 Task: Select "Reported directly to you" as a relationship.
Action: Mouse moved to (782, 67)
Screenshot: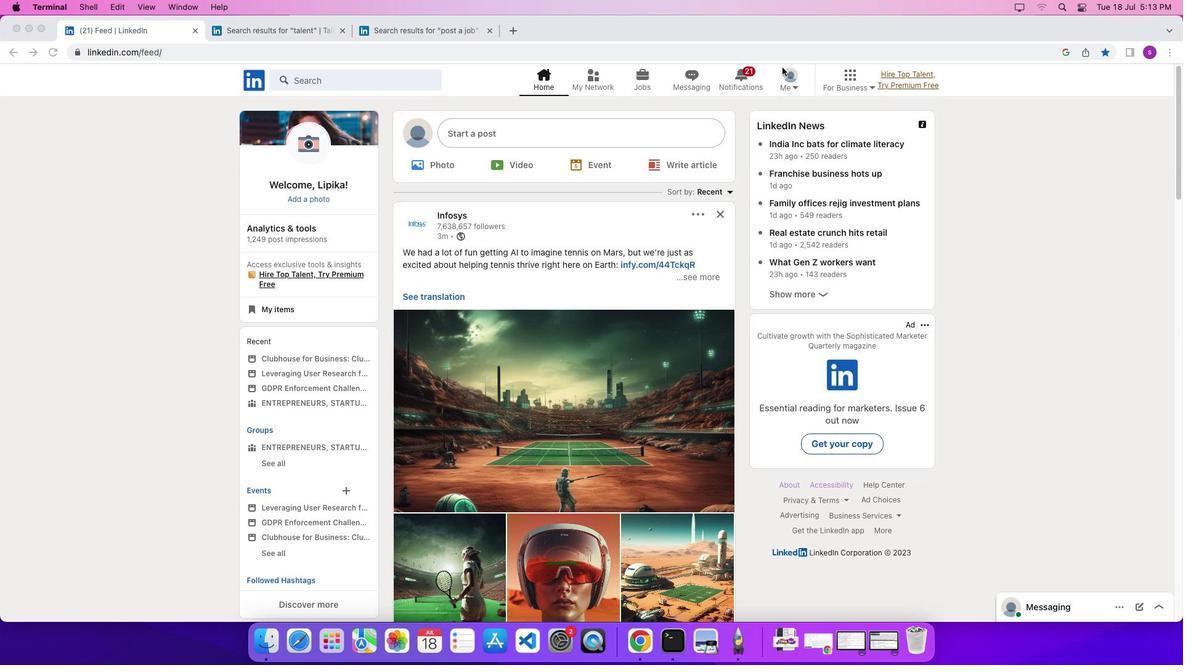 
Action: Mouse pressed left at (782, 67)
Screenshot: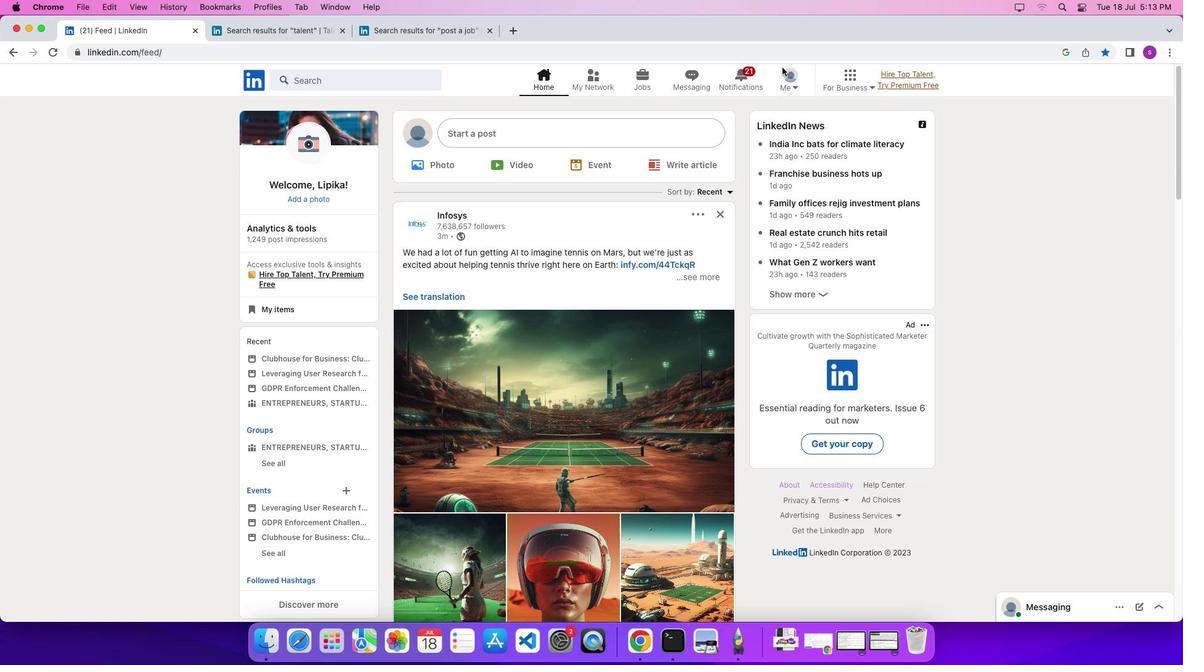 
Action: Mouse moved to (789, 84)
Screenshot: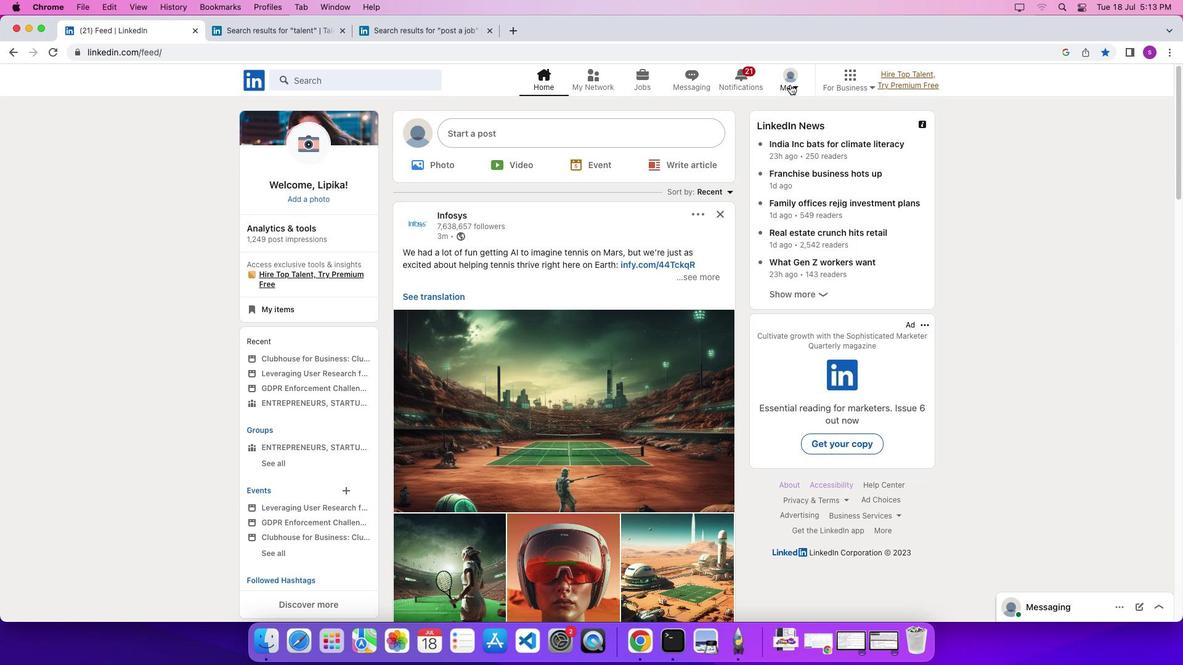 
Action: Mouse pressed left at (789, 84)
Screenshot: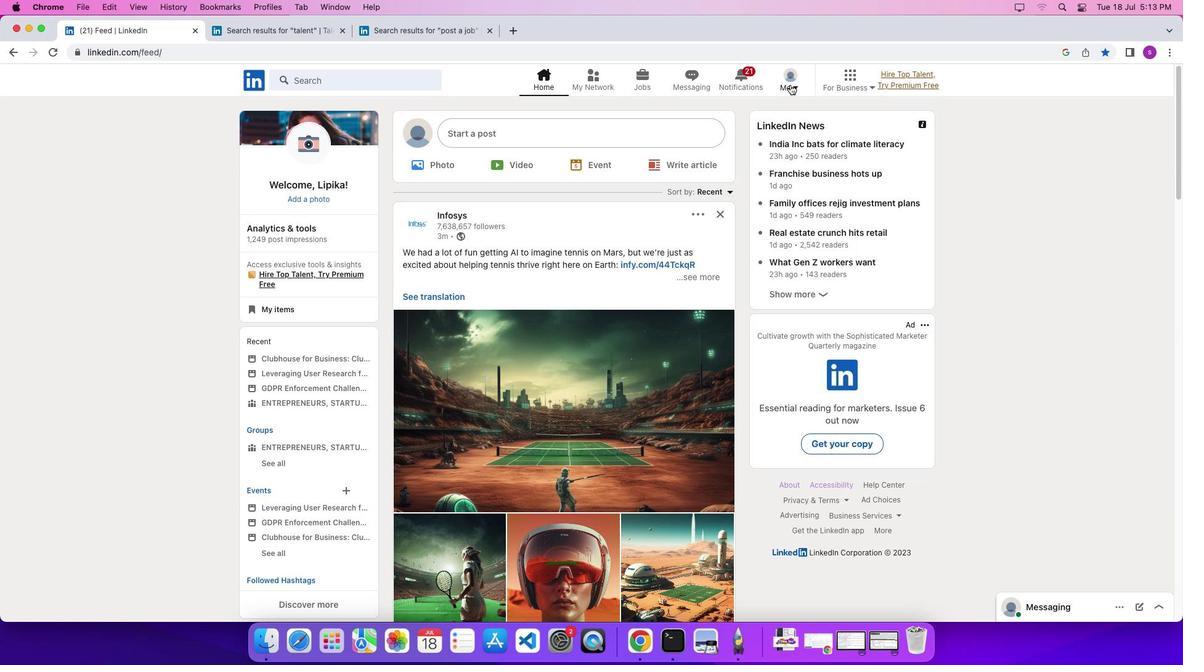 
Action: Mouse moved to (735, 148)
Screenshot: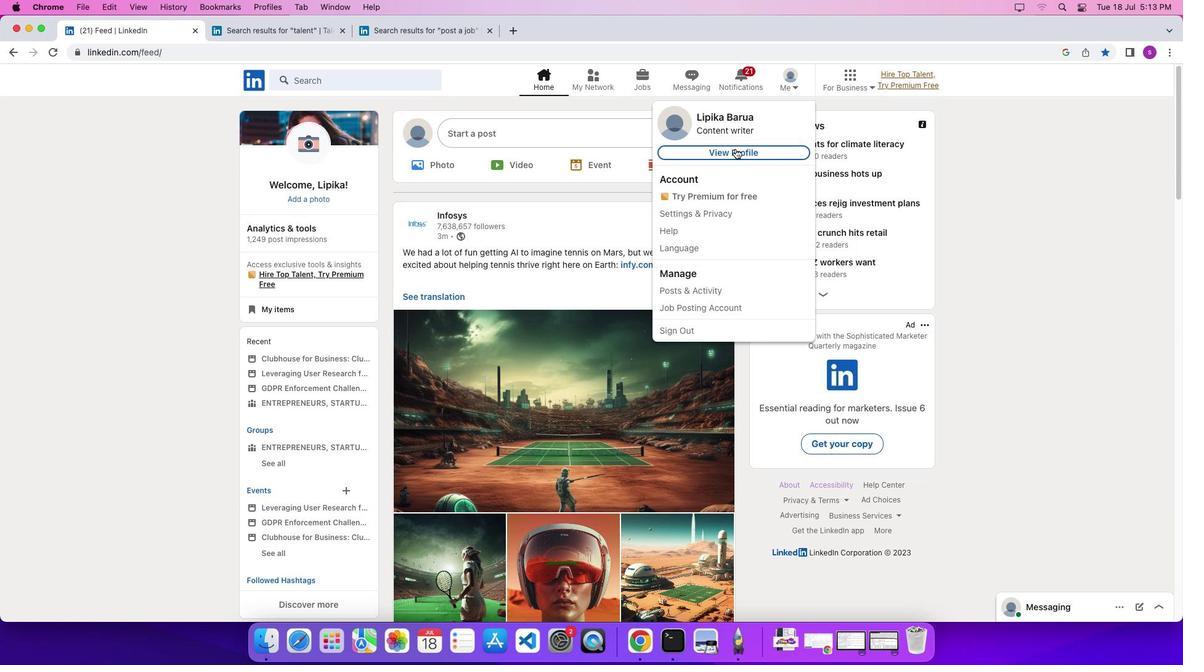 
Action: Mouse pressed left at (735, 148)
Screenshot: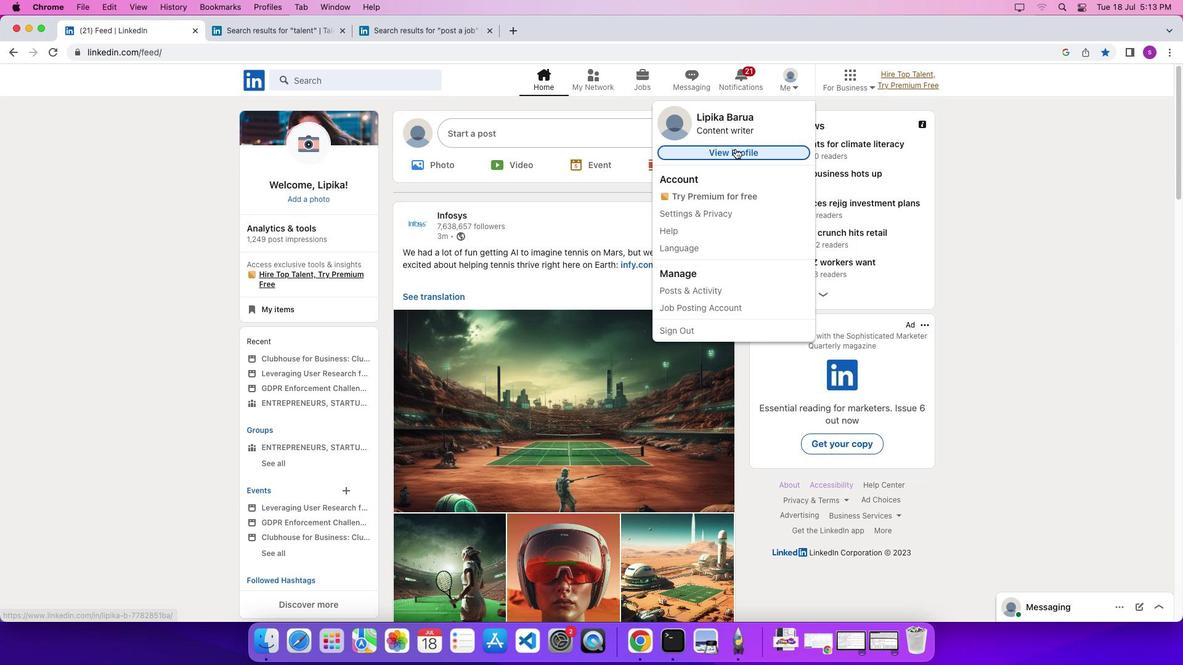 
Action: Mouse moved to (366, 400)
Screenshot: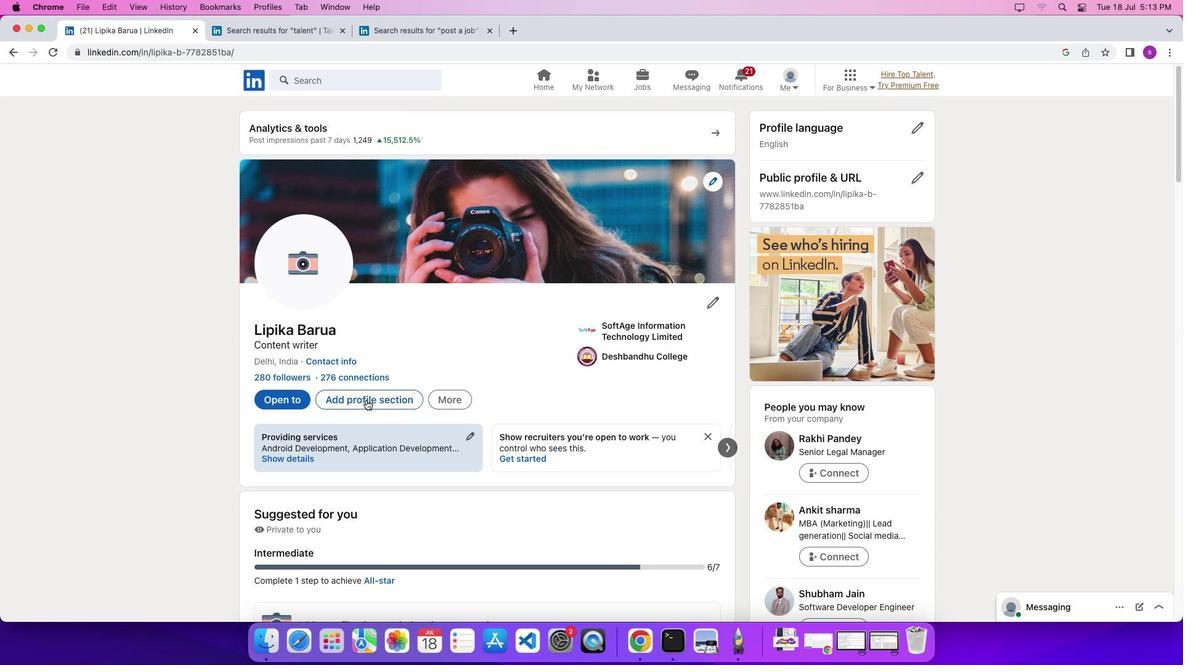 
Action: Mouse pressed left at (366, 400)
Screenshot: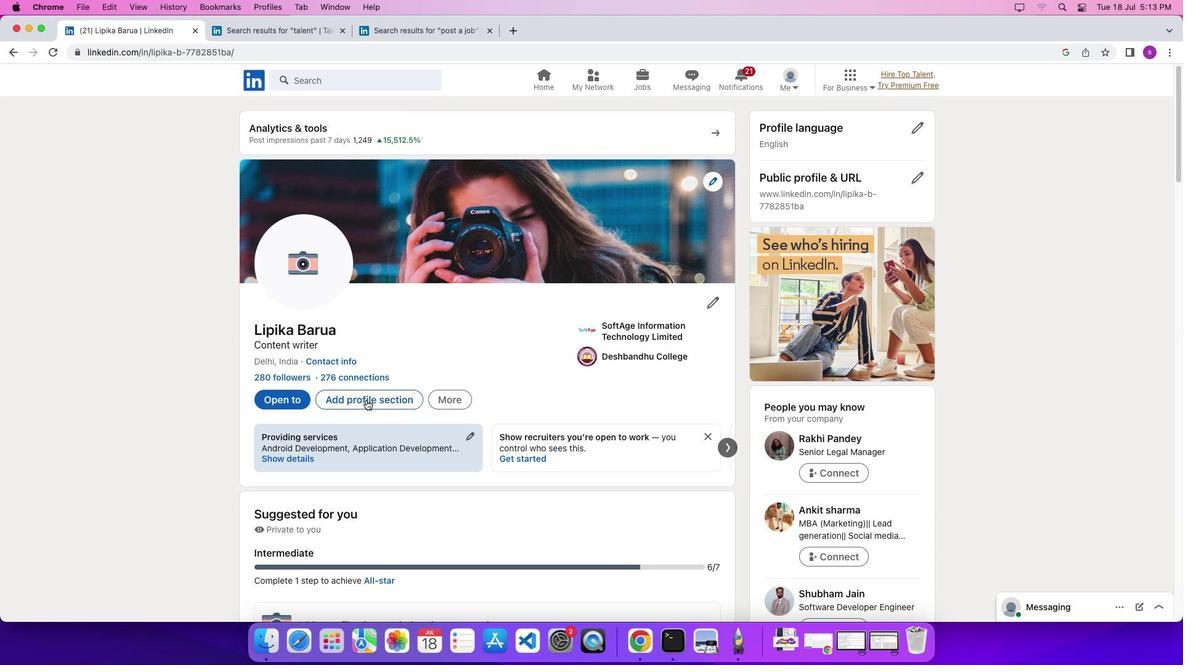 
Action: Mouse moved to (439, 342)
Screenshot: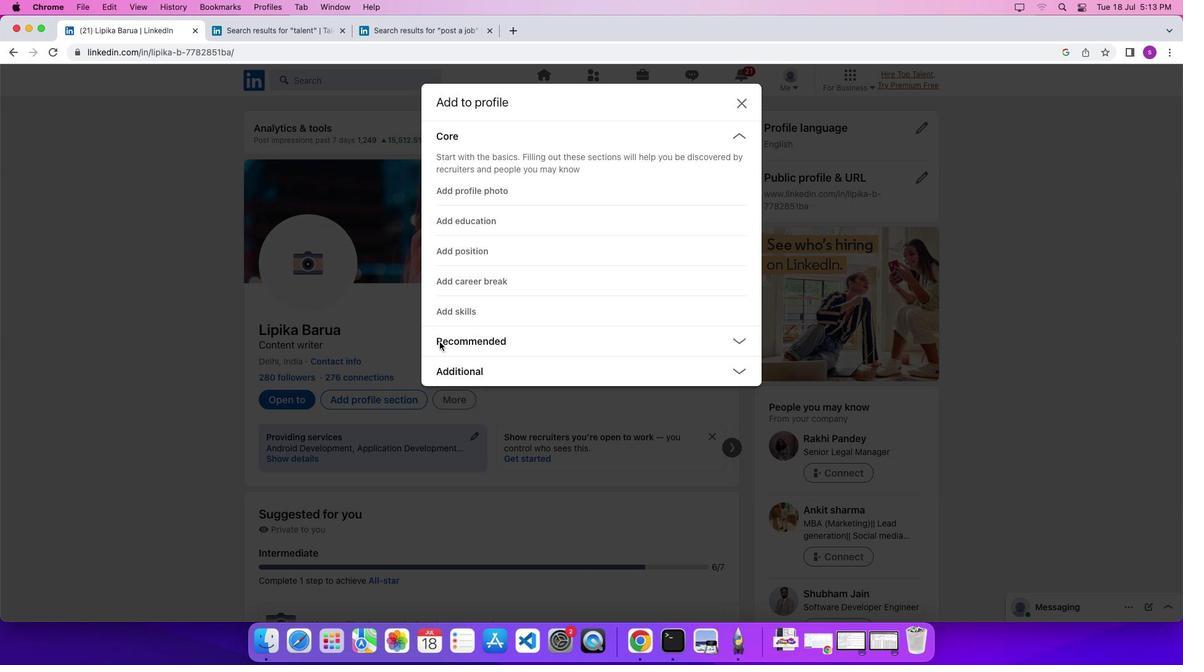 
Action: Mouse pressed left at (439, 342)
Screenshot: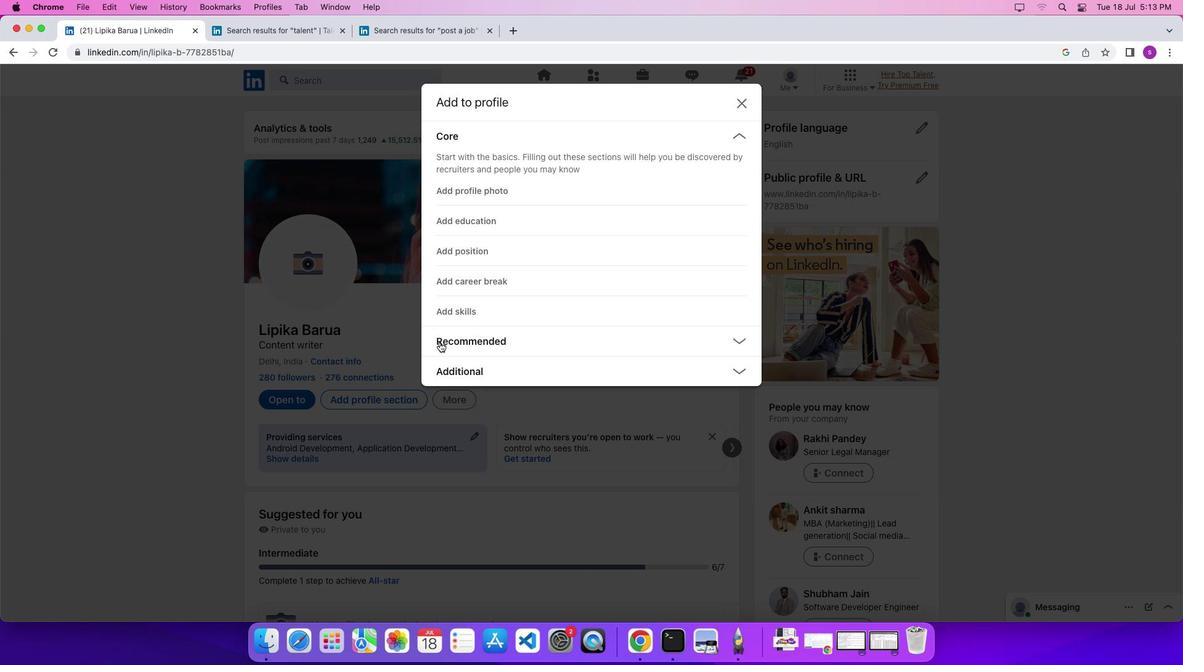 
Action: Mouse moved to (446, 341)
Screenshot: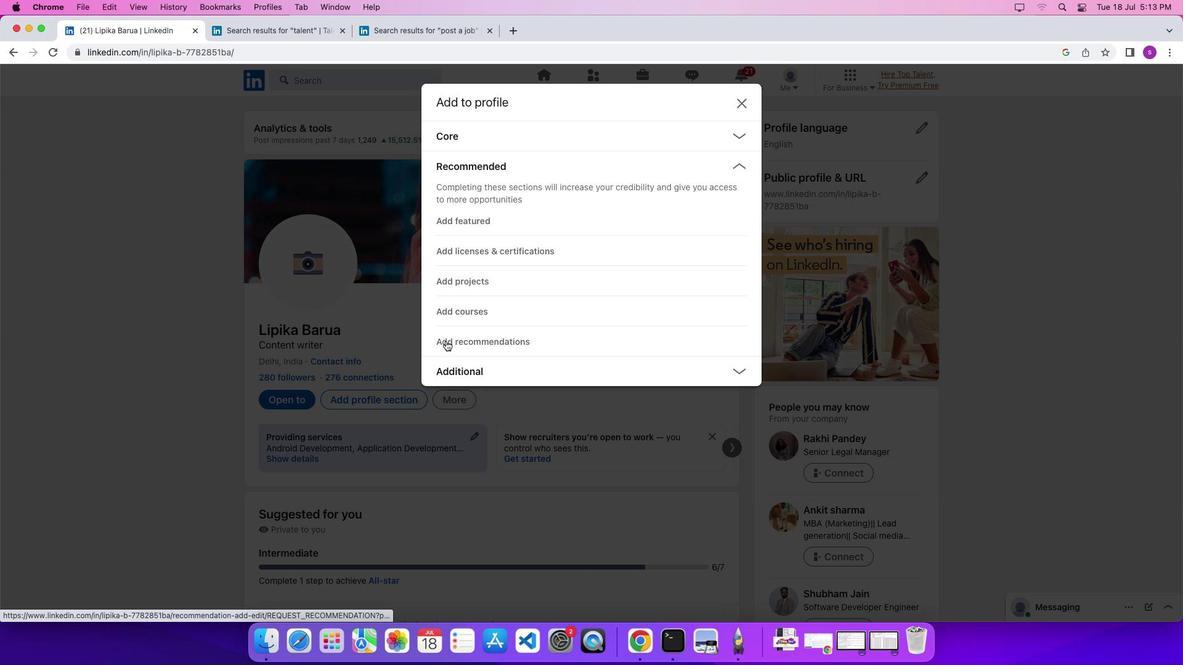 
Action: Mouse pressed left at (446, 341)
Screenshot: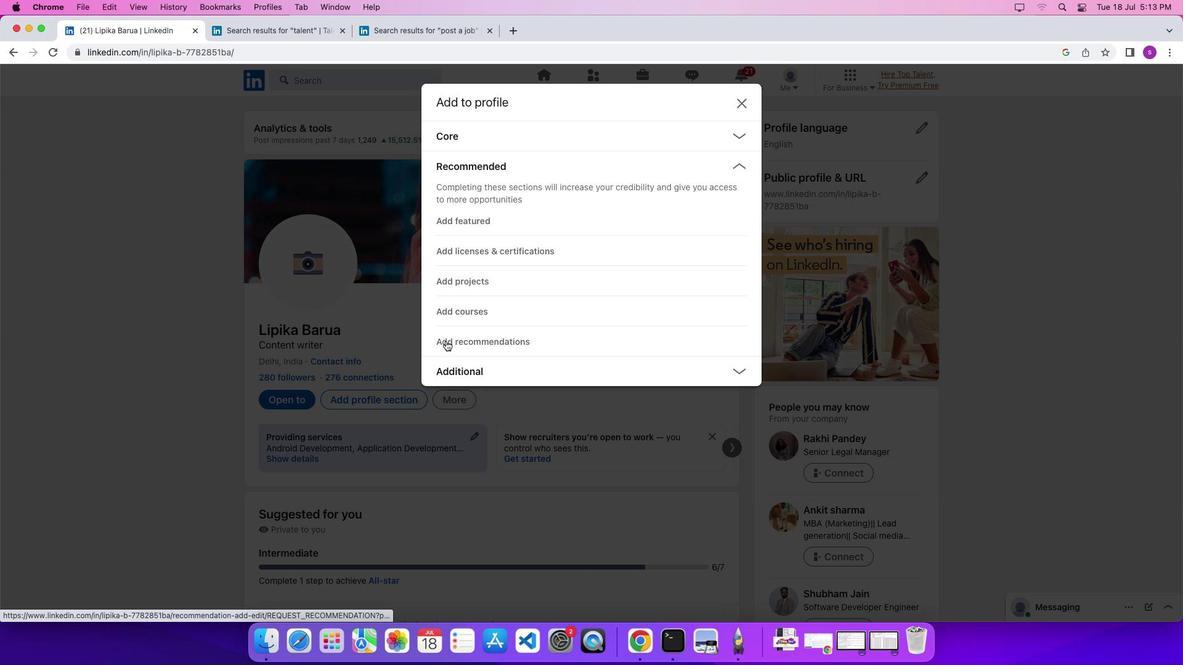 
Action: Mouse moved to (430, 215)
Screenshot: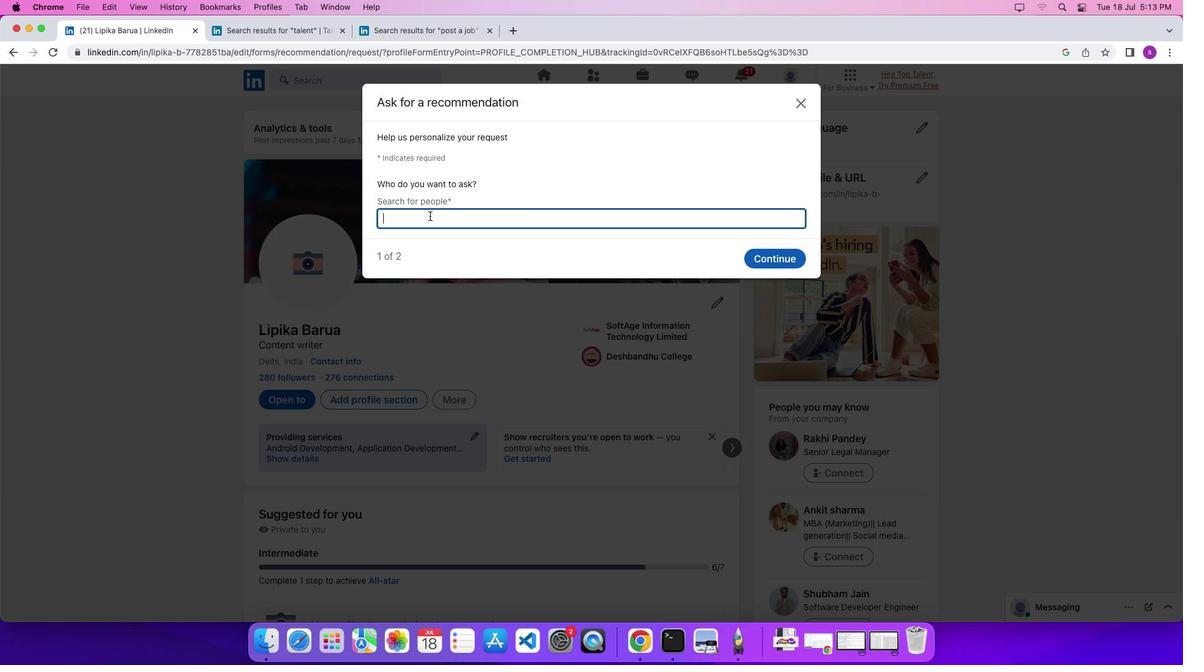 
Action: Mouse pressed left at (430, 215)
Screenshot: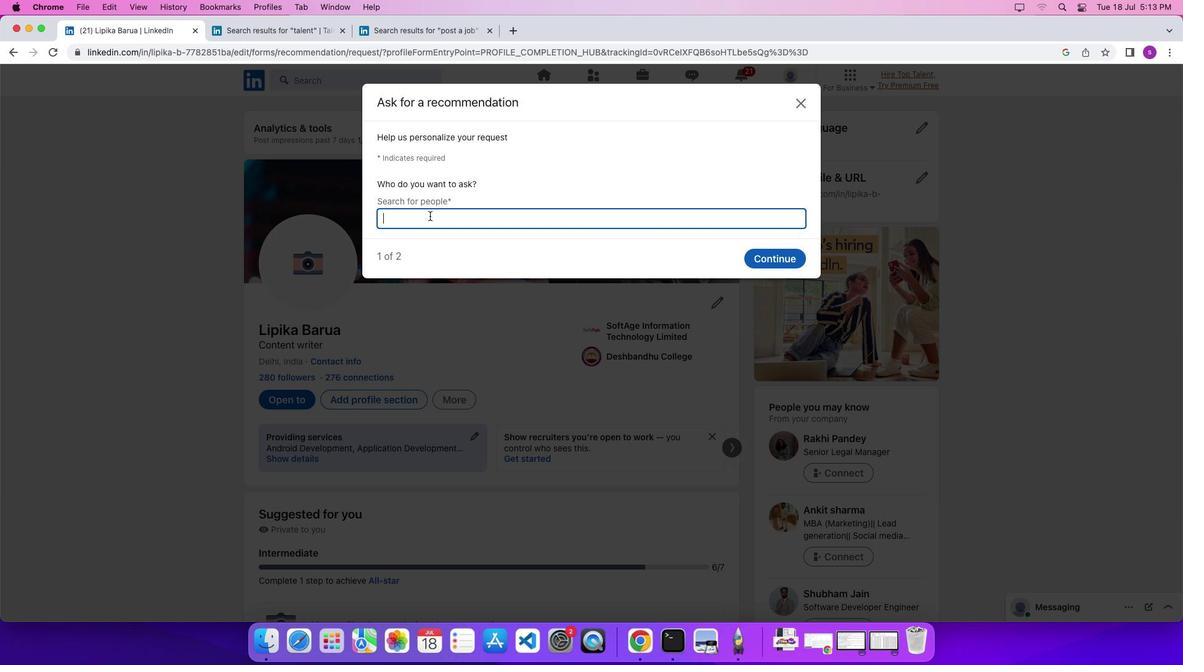 
Action: Key pressed 'h''i'
Screenshot: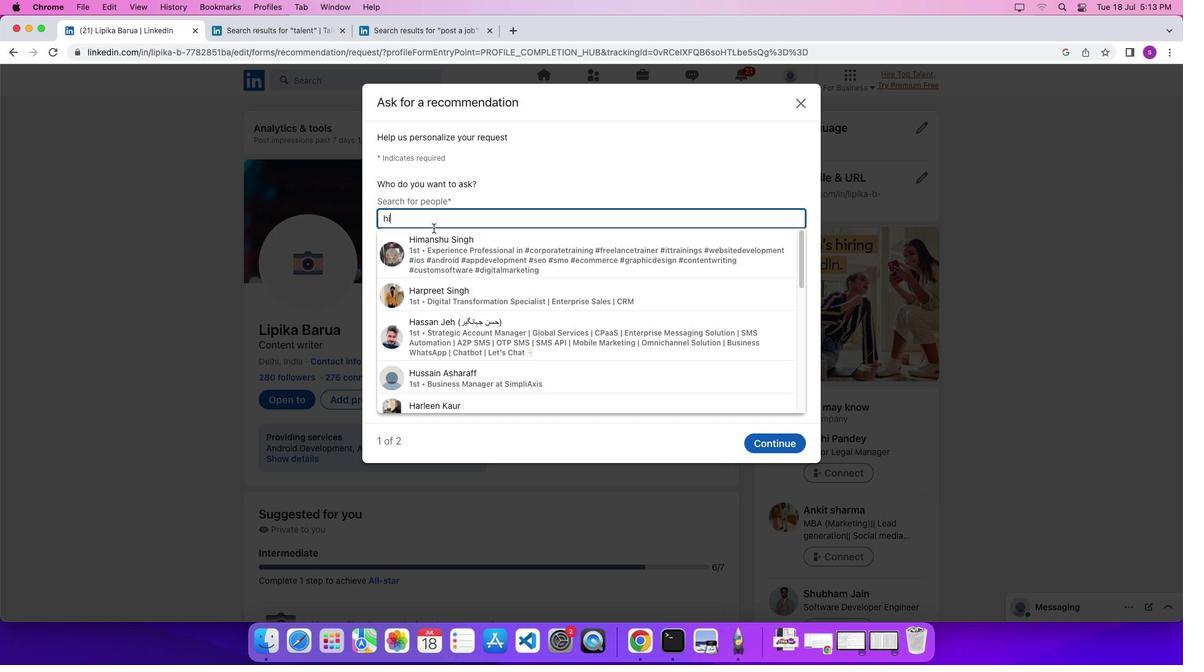 
Action: Mouse moved to (438, 245)
Screenshot: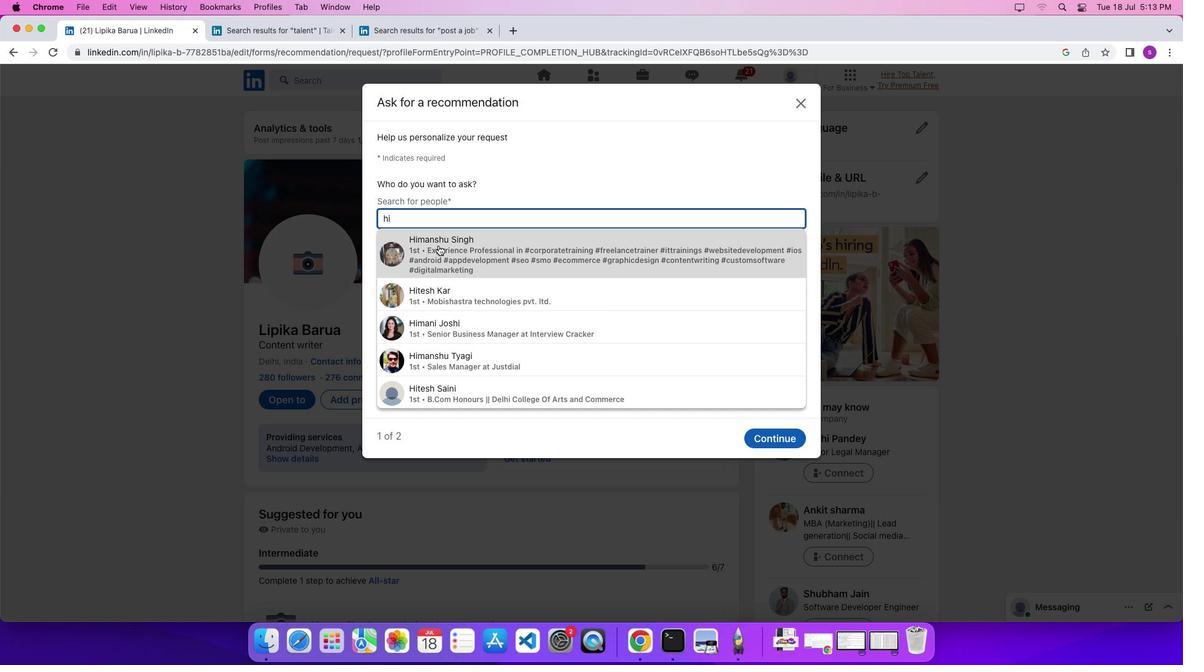 
Action: Mouse pressed left at (438, 245)
Screenshot: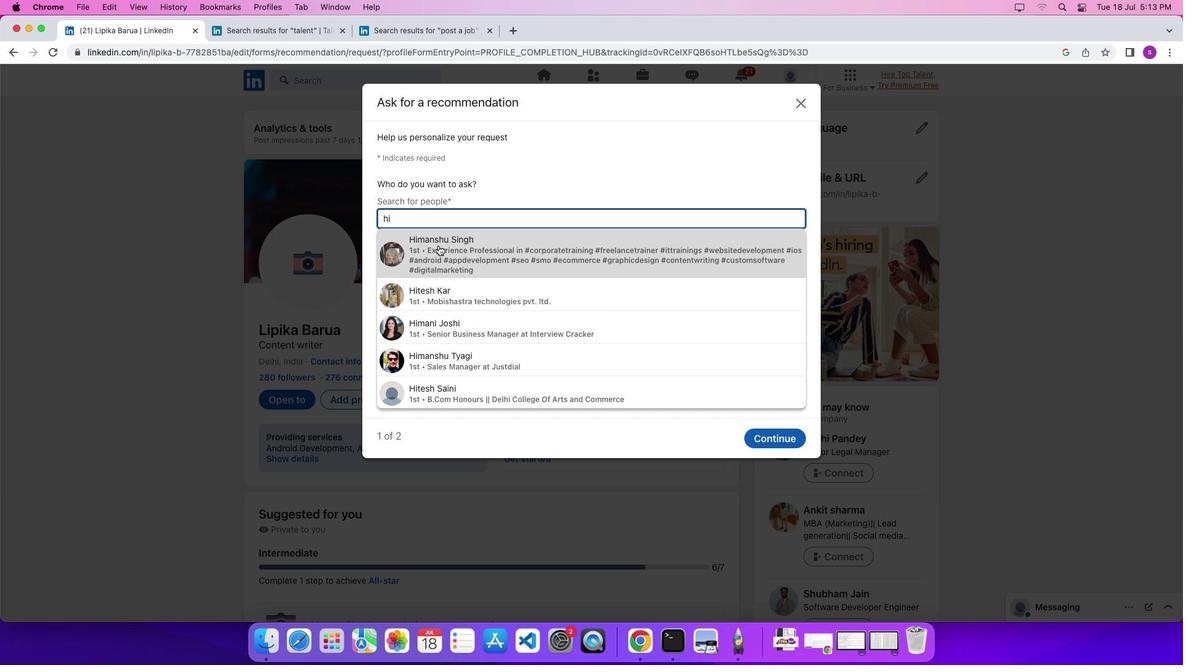 
Action: Mouse moved to (776, 256)
Screenshot: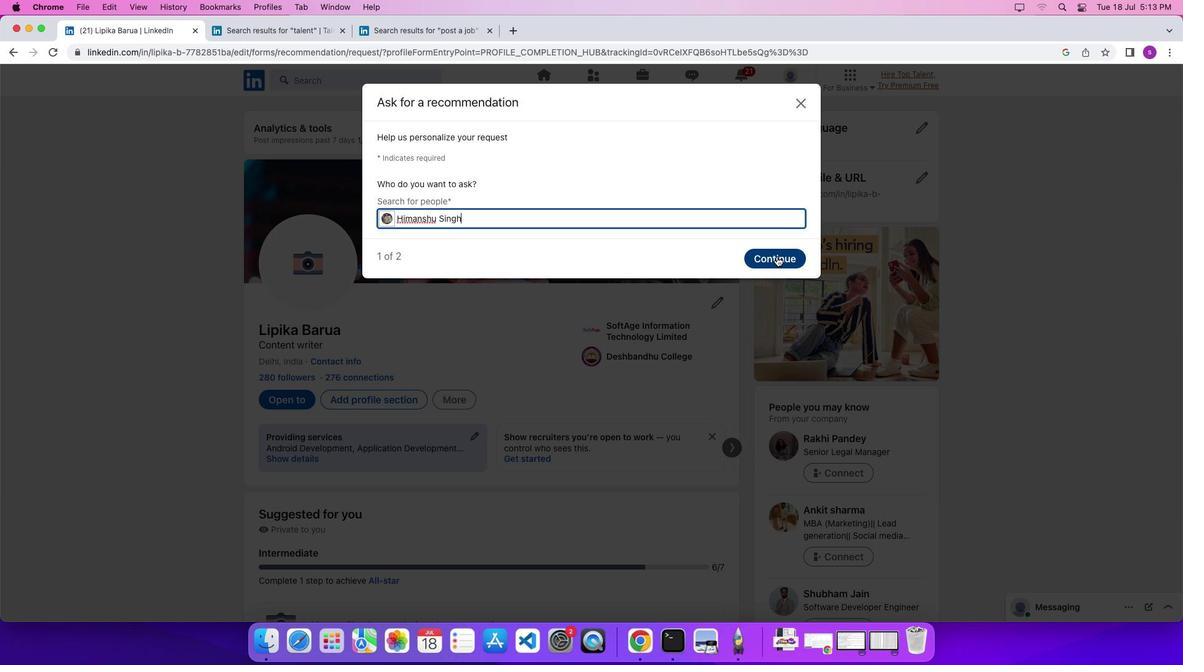 
Action: Mouse pressed left at (776, 256)
Screenshot: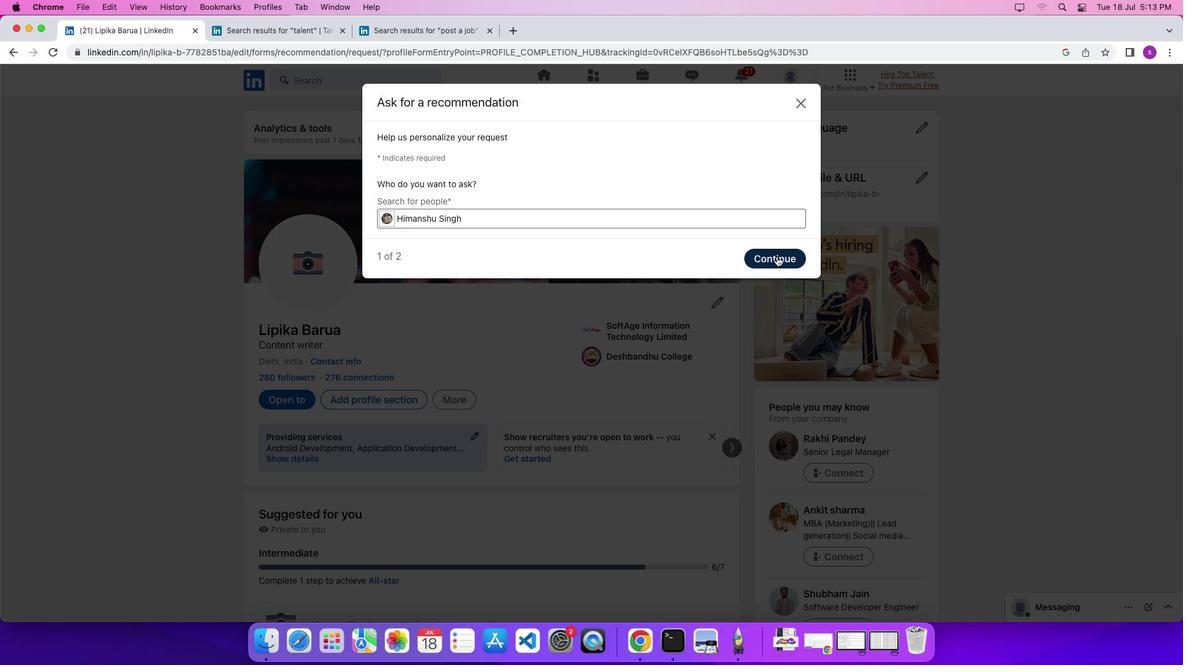 
Action: Mouse moved to (565, 250)
Screenshot: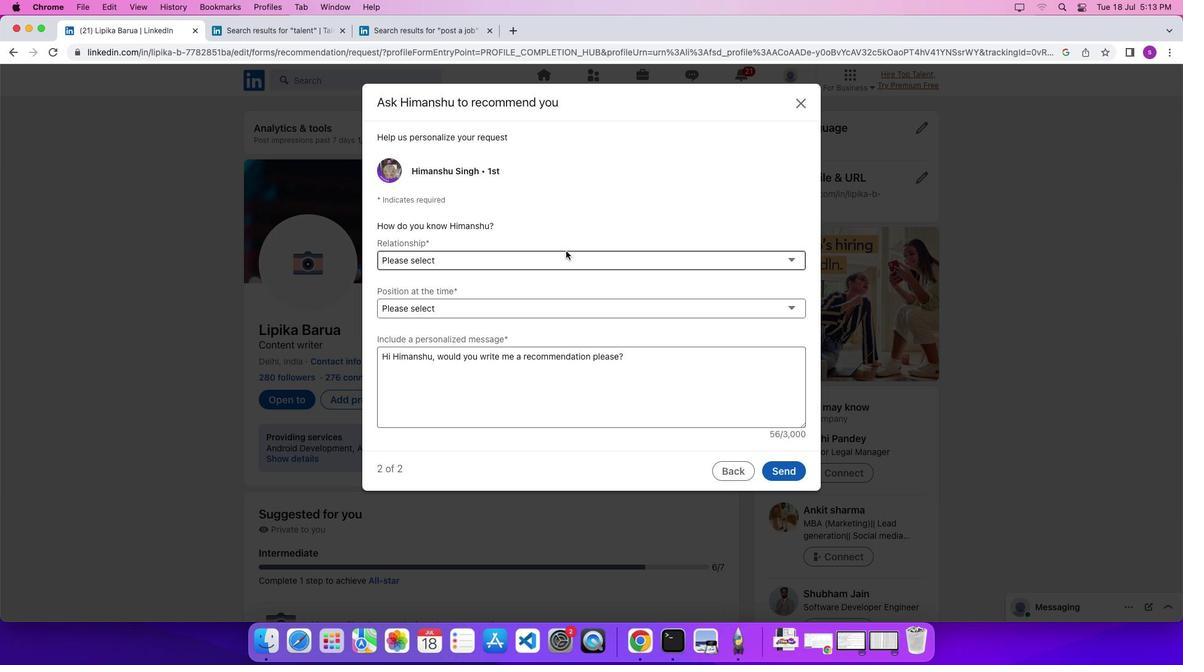 
Action: Mouse pressed left at (565, 250)
Screenshot: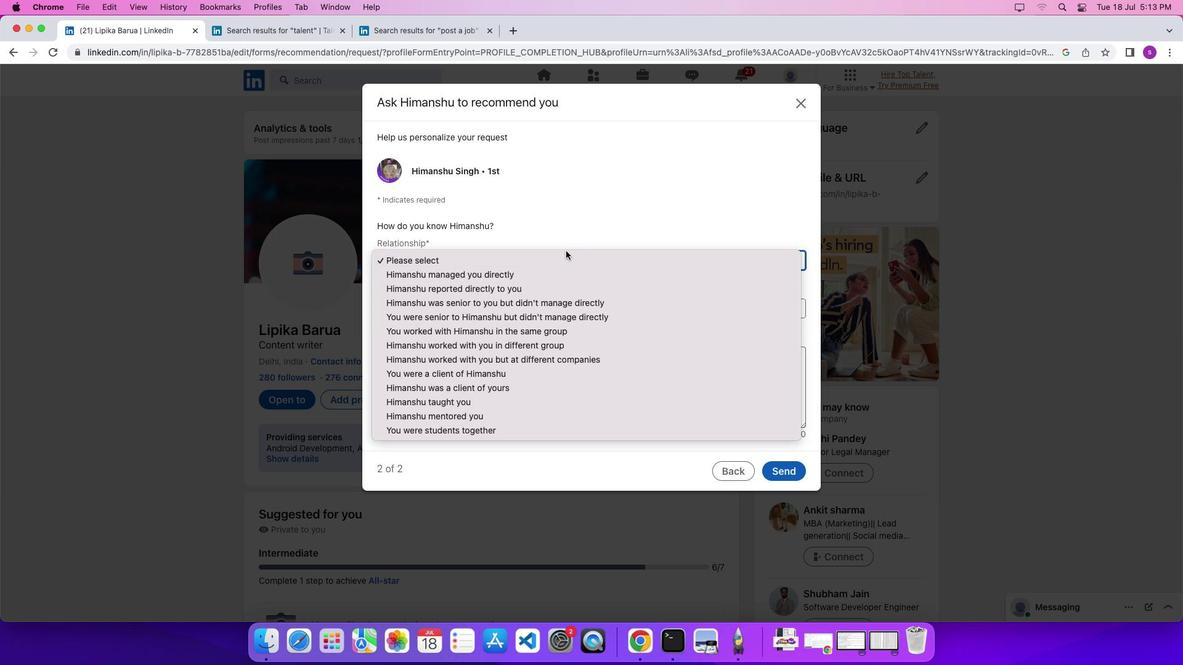 
Action: Mouse moved to (500, 289)
Screenshot: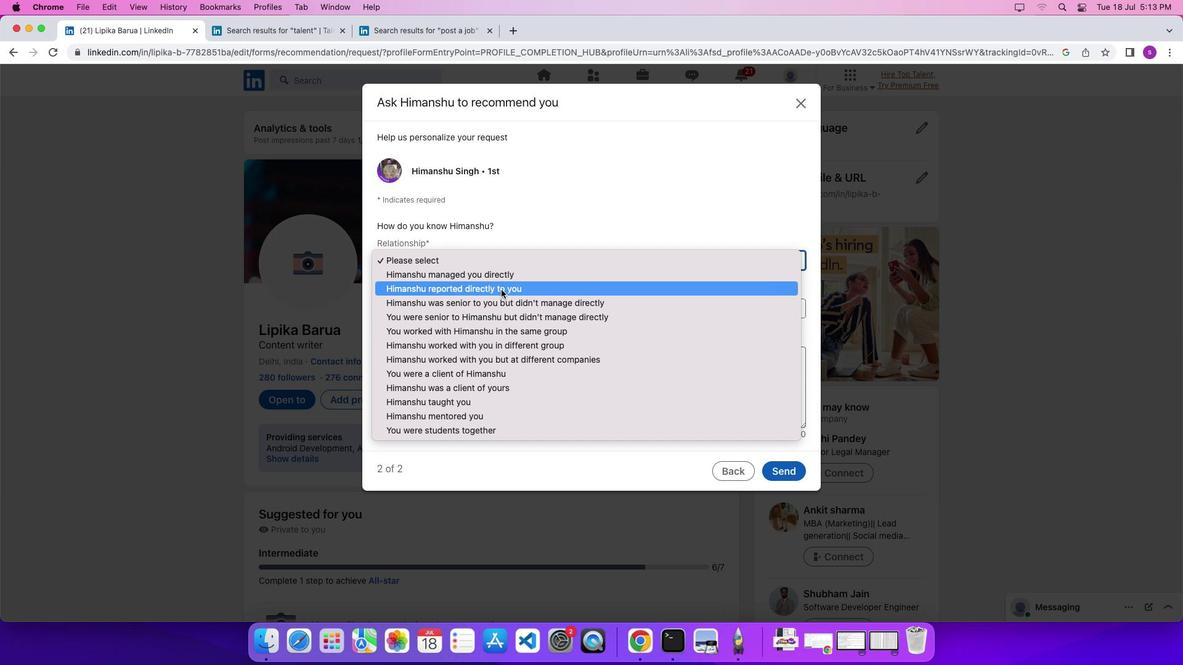 
Action: Mouse pressed left at (500, 289)
Screenshot: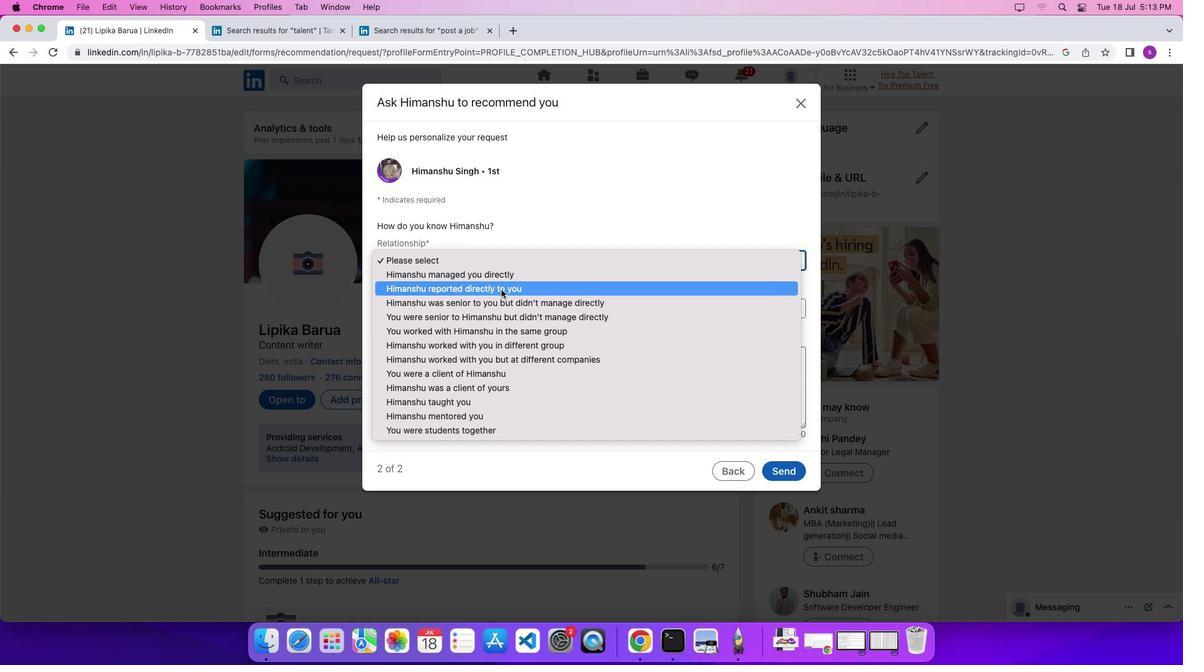 
